 Task: Editing simple light - Title slide.
Action: Mouse moved to (200, 75)
Screenshot: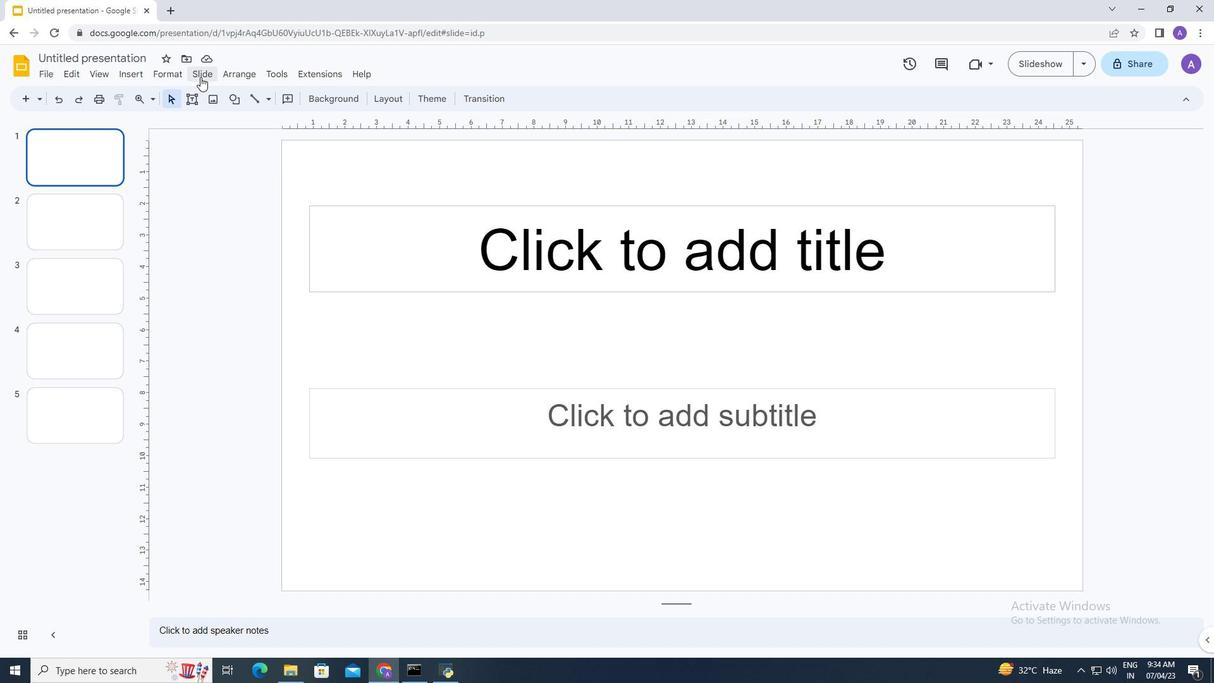 
Action: Mouse pressed left at (200, 75)
Screenshot: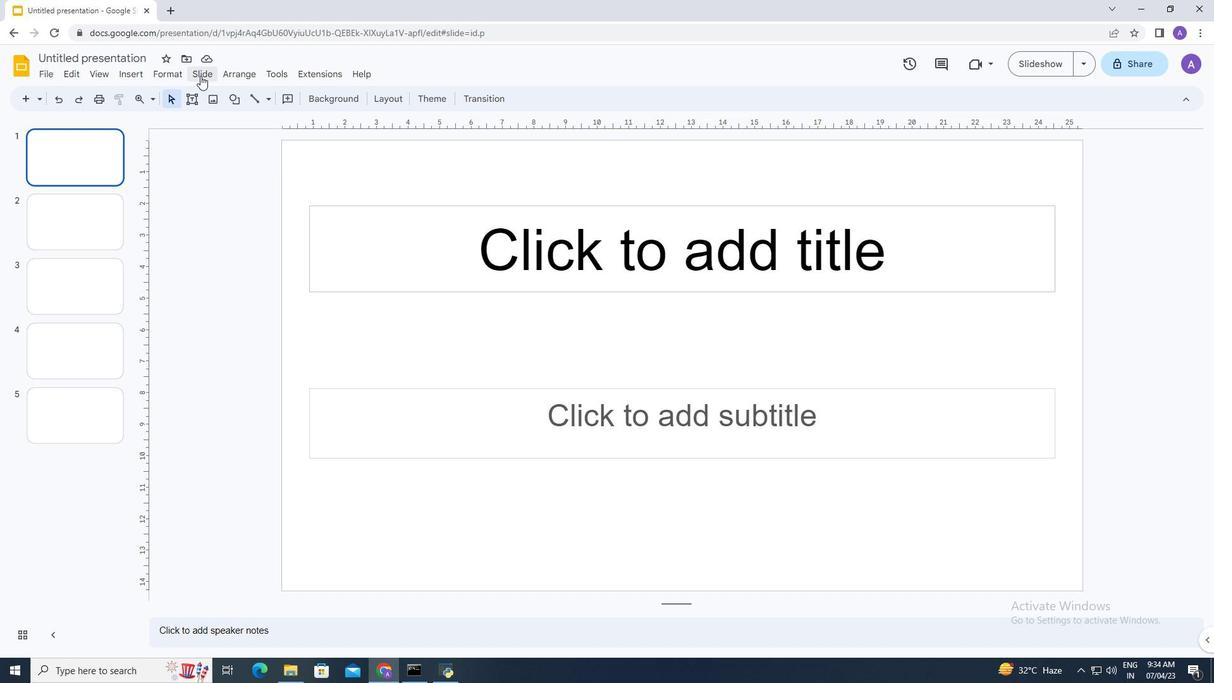 
Action: Mouse moved to (237, 277)
Screenshot: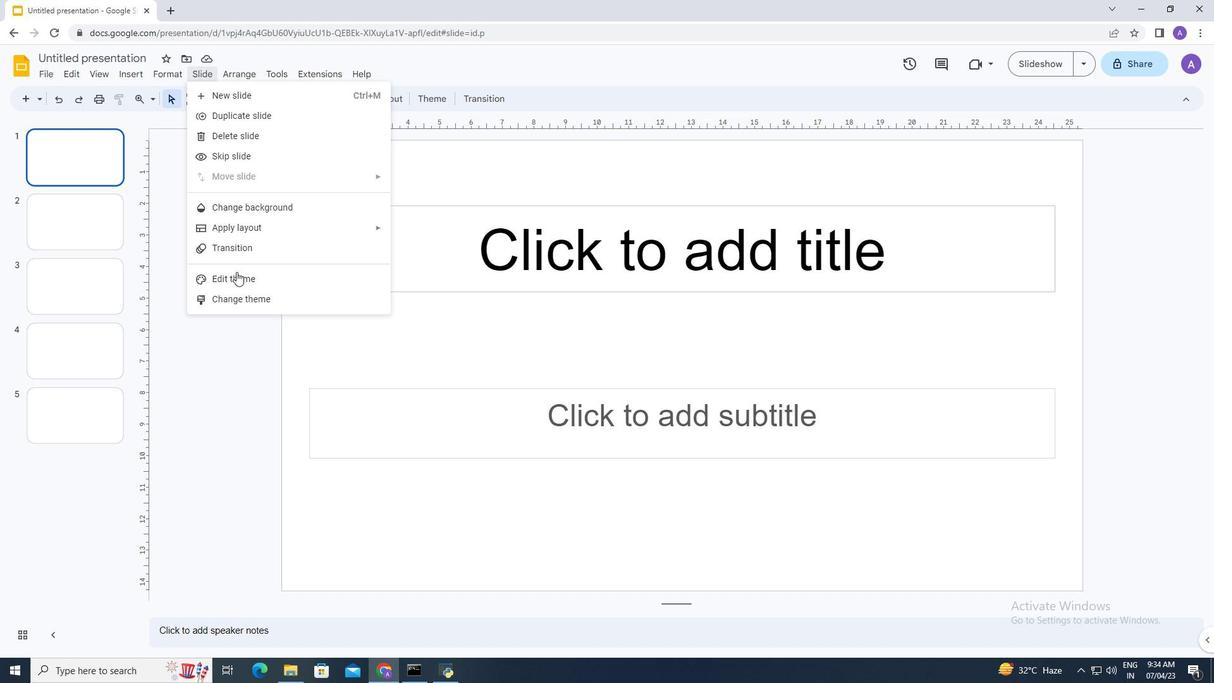 
Action: Mouse pressed left at (237, 277)
Screenshot: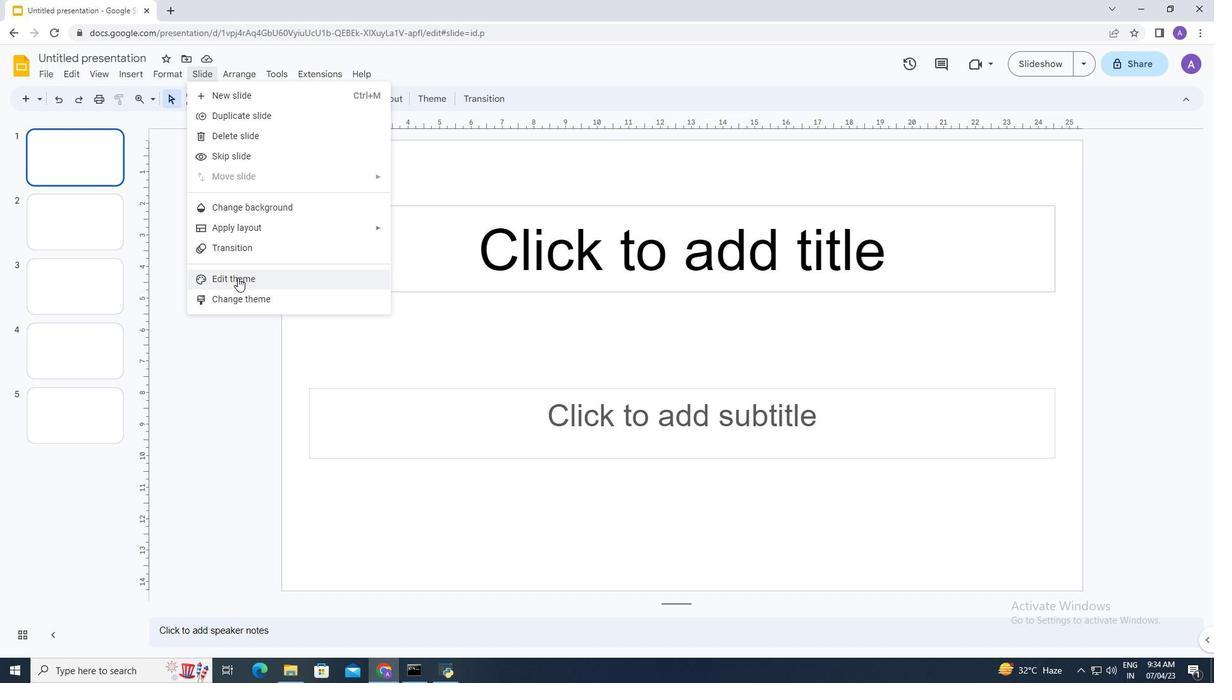 
Action: Mouse moved to (170, 257)
Screenshot: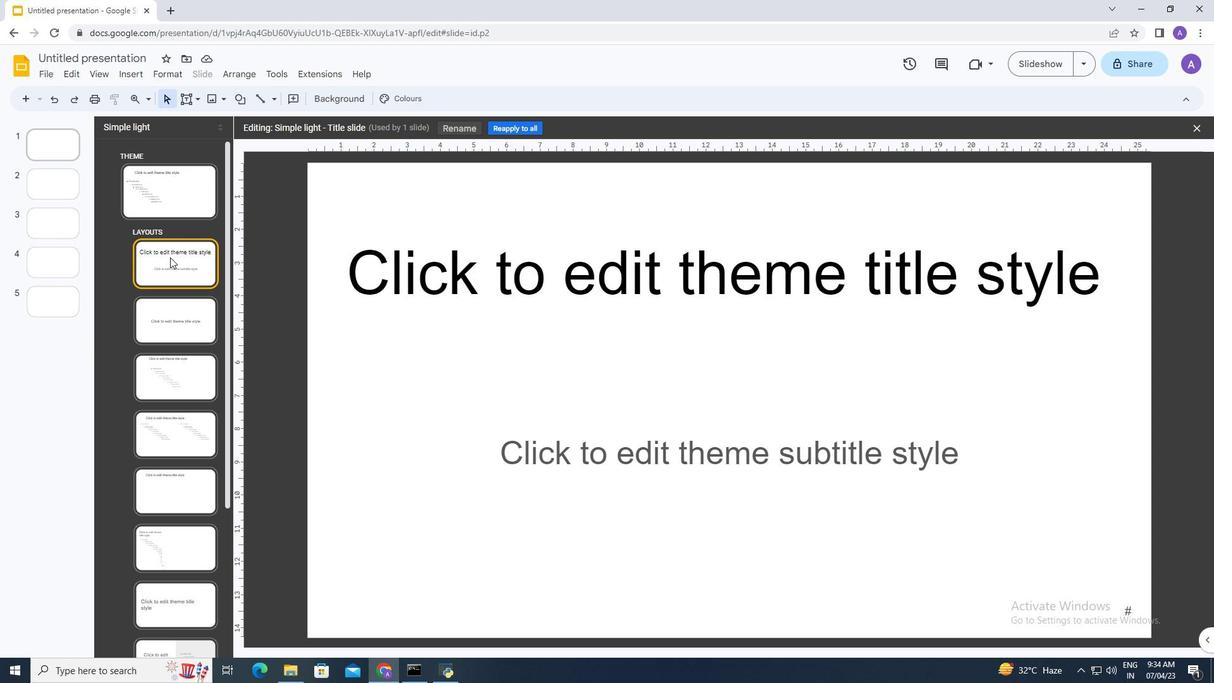 
Action: Mouse pressed left at (170, 257)
Screenshot: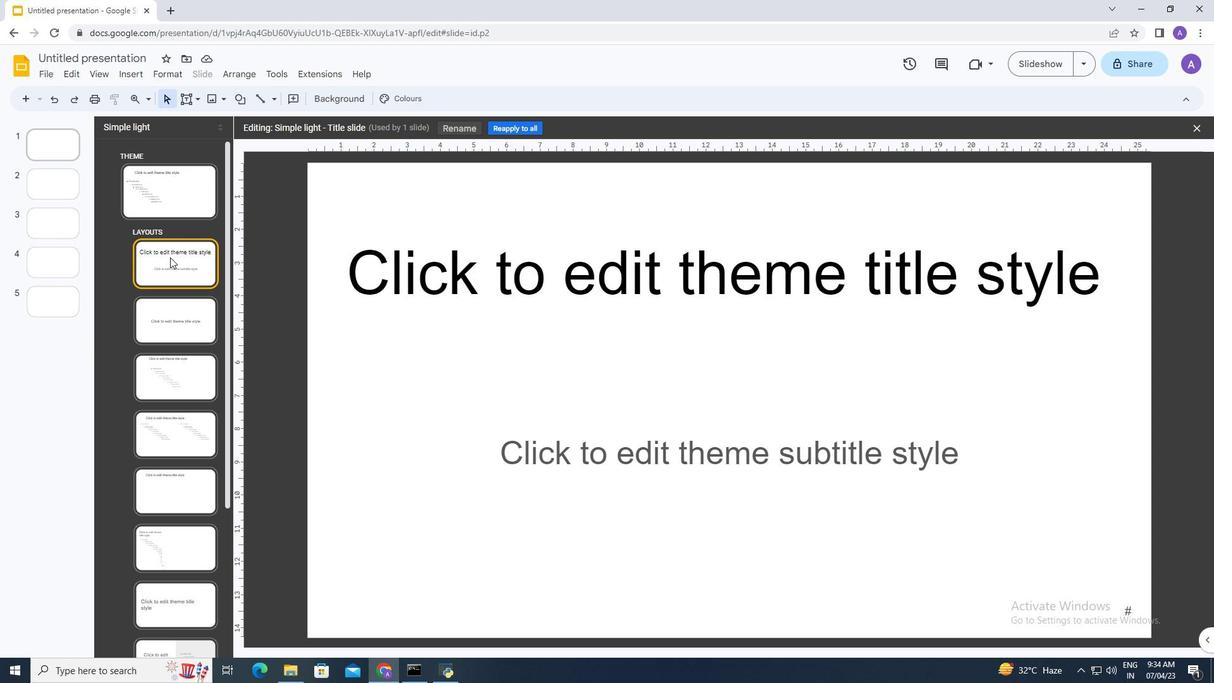 
Action: Mouse moved to (658, 280)
Screenshot: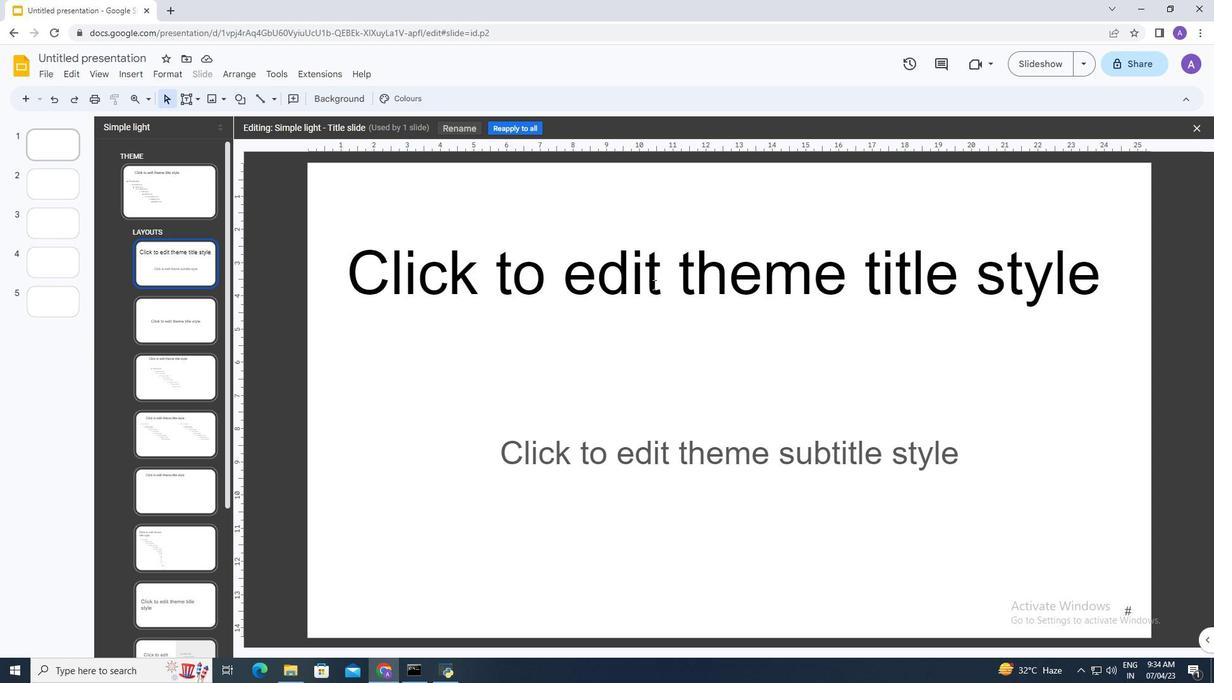 
Action: Mouse pressed left at (658, 280)
Screenshot: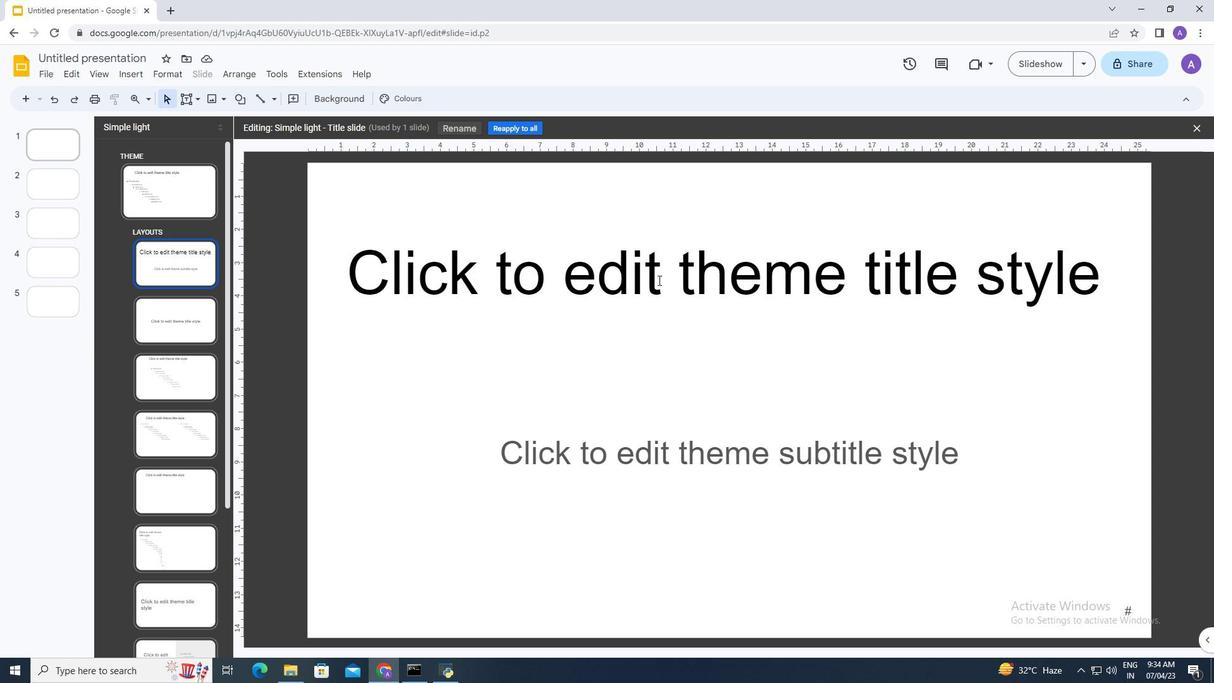 
Action: Mouse moved to (328, 266)
Screenshot: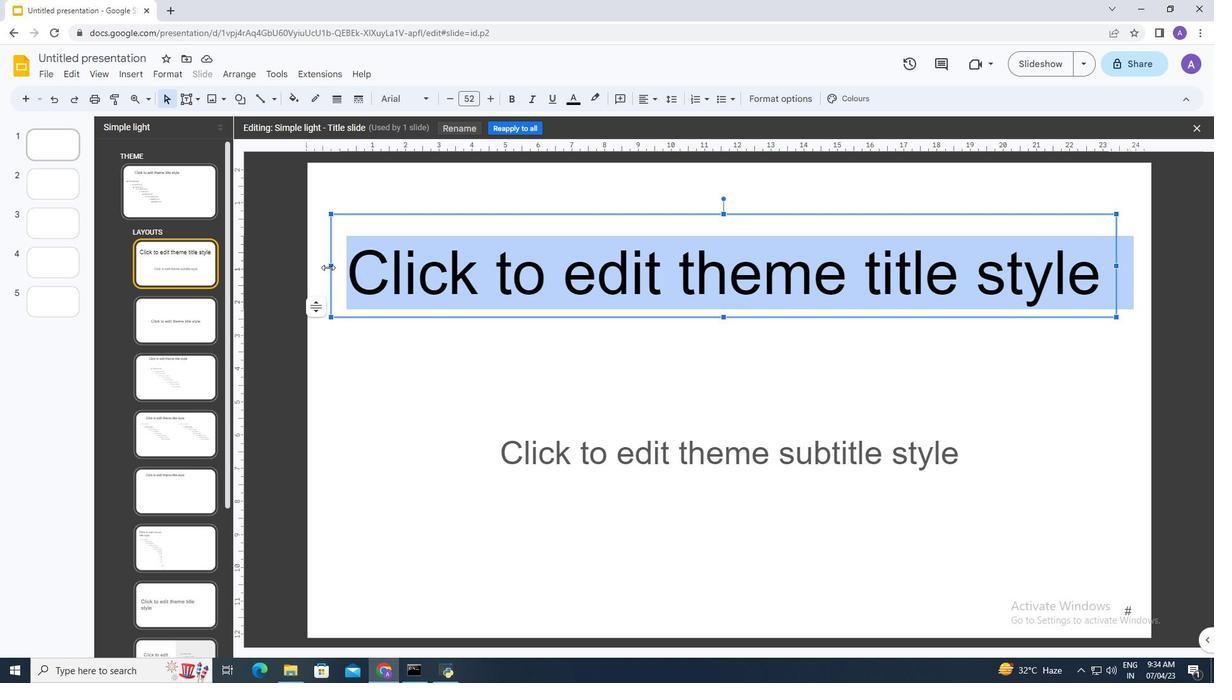 
Action: Mouse pressed left at (328, 266)
Screenshot: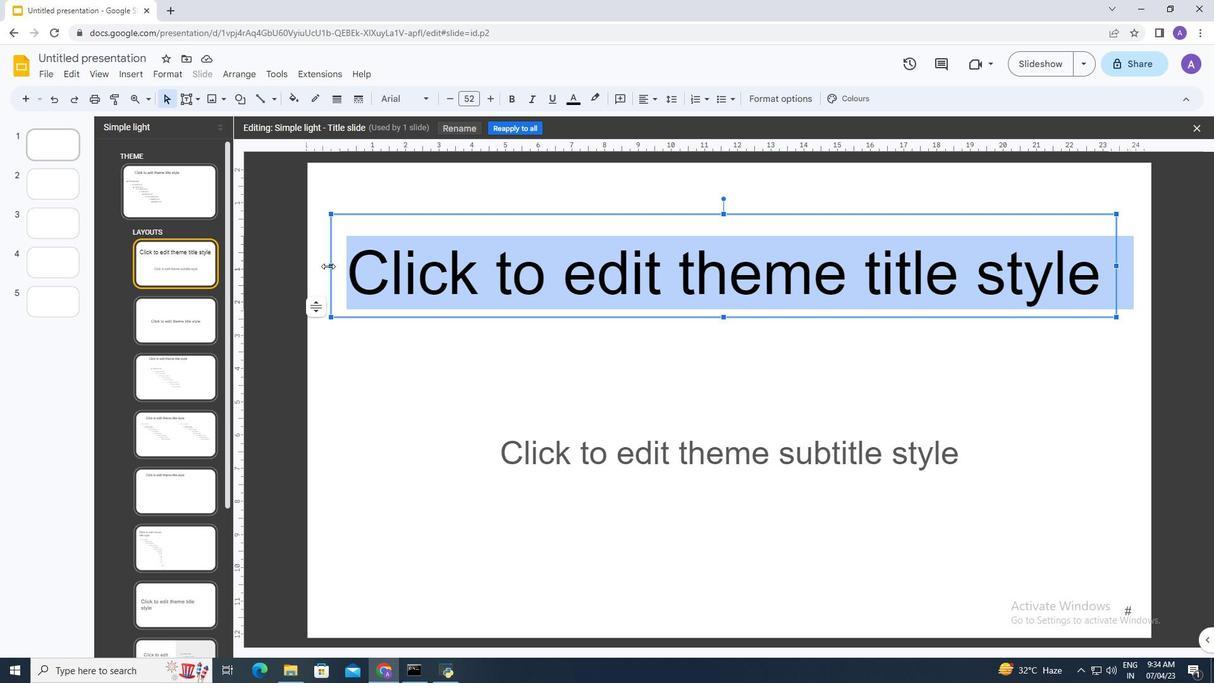 
Action: Mouse moved to (762, 210)
Screenshot: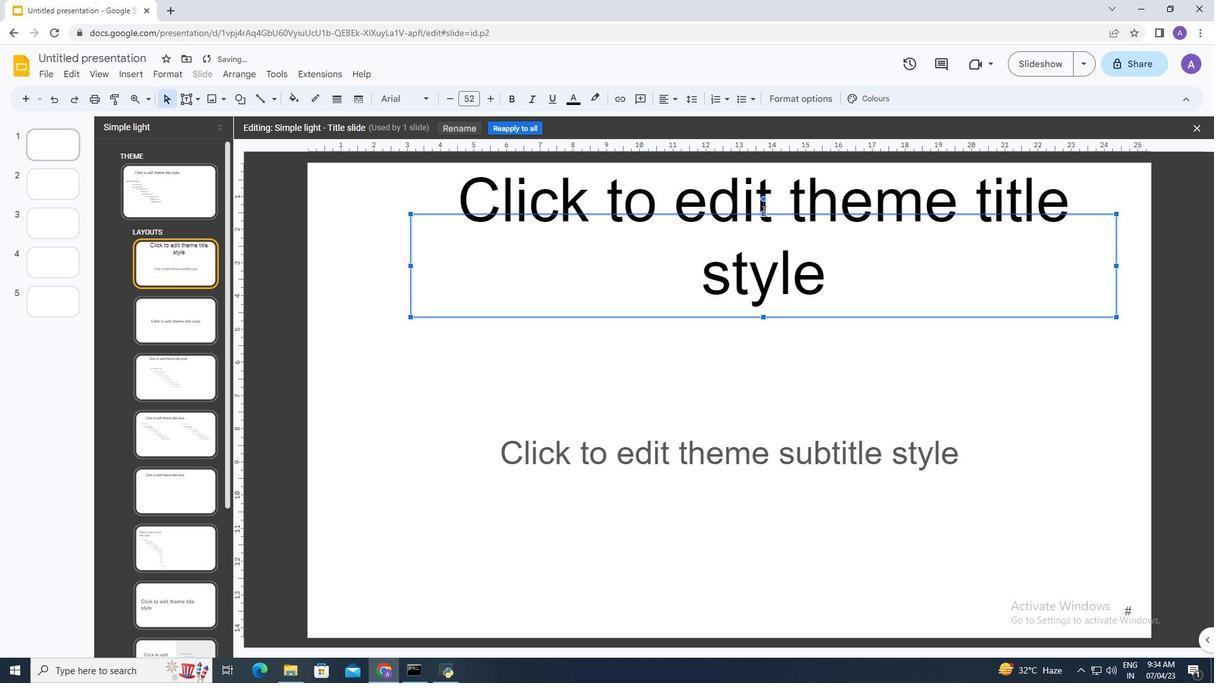 
Action: Mouse pressed left at (762, 210)
Screenshot: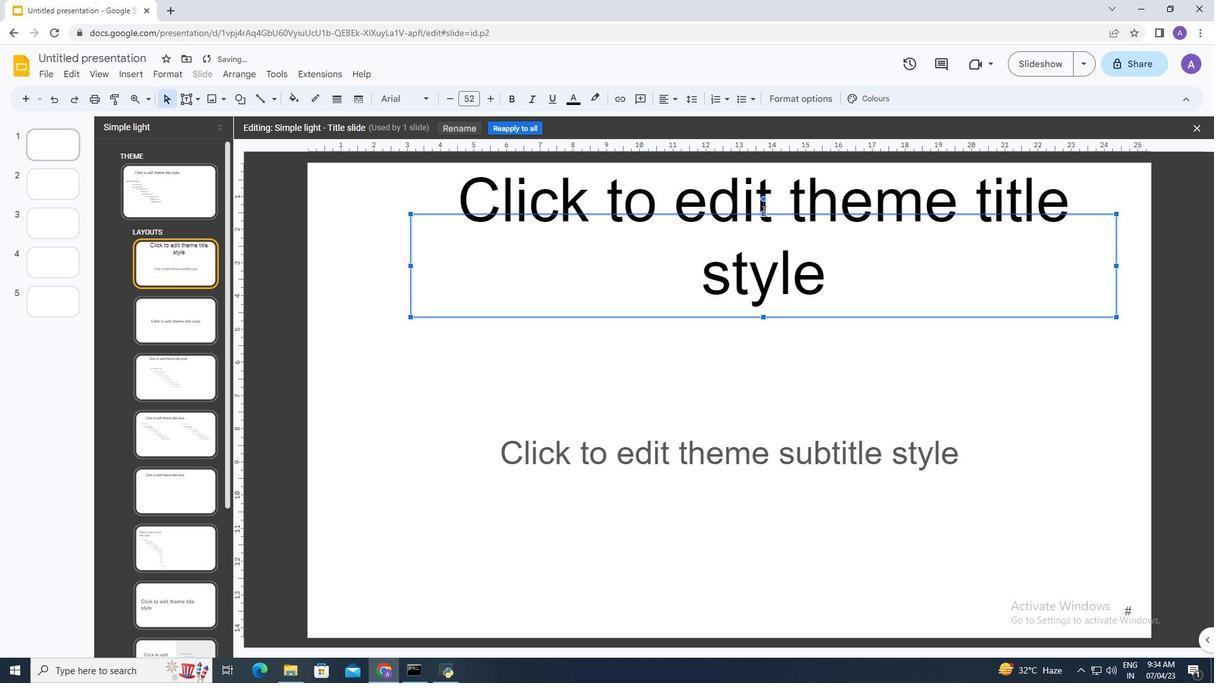 
Action: Mouse moved to (1118, 265)
Screenshot: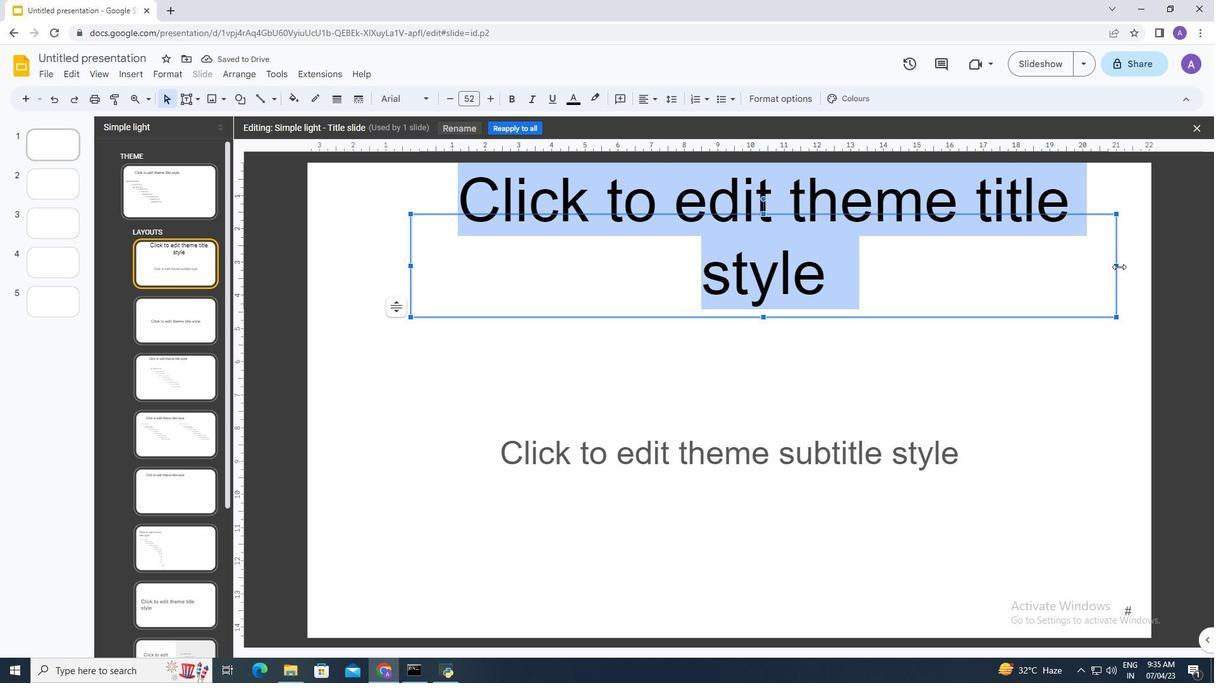 
Action: Mouse pressed left at (1118, 265)
Screenshot: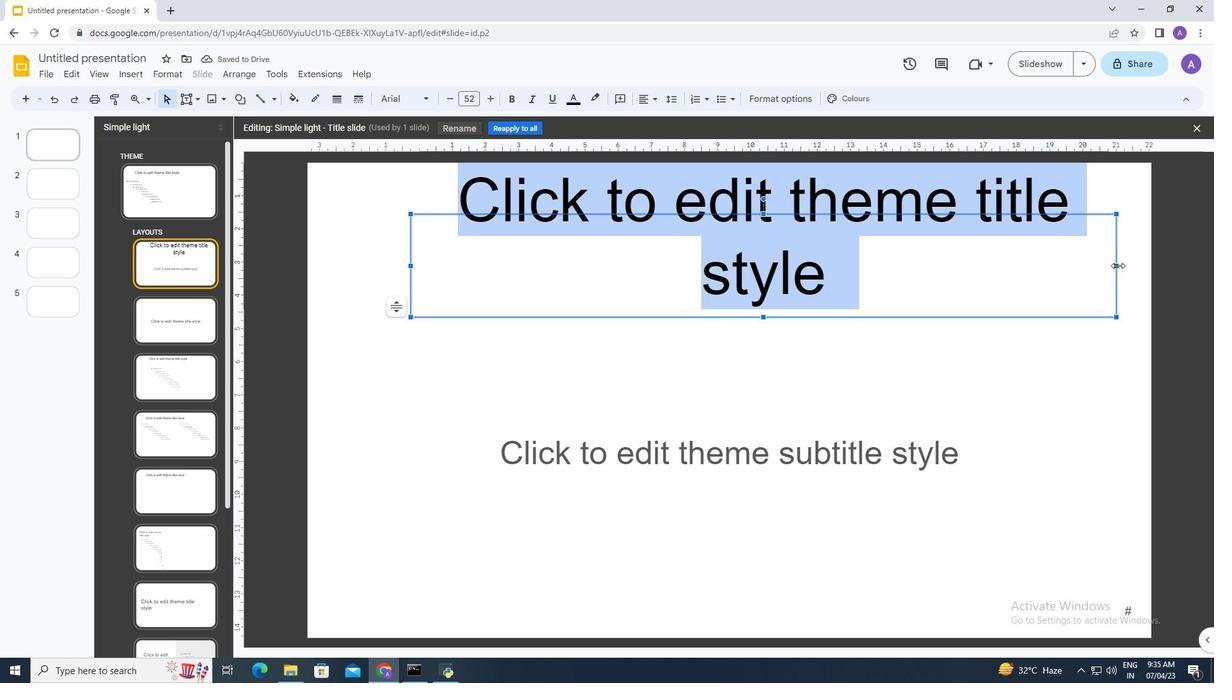 
Action: Mouse moved to (736, 317)
Screenshot: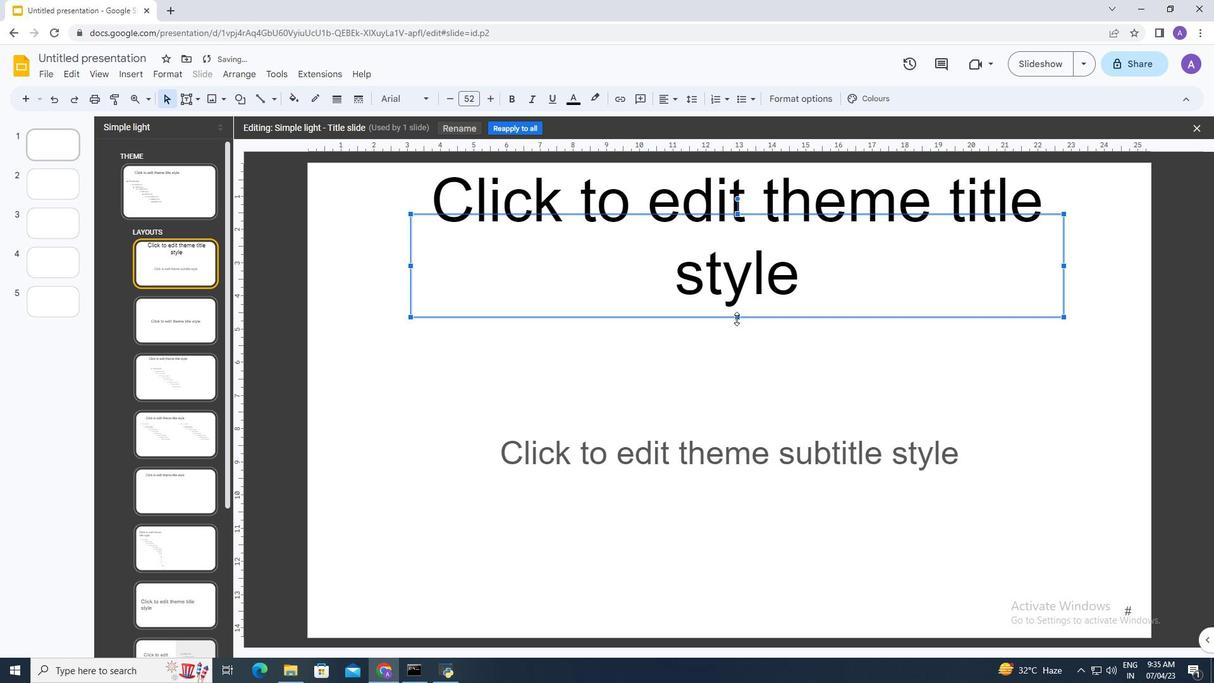 
Action: Mouse pressed left at (736, 317)
Screenshot: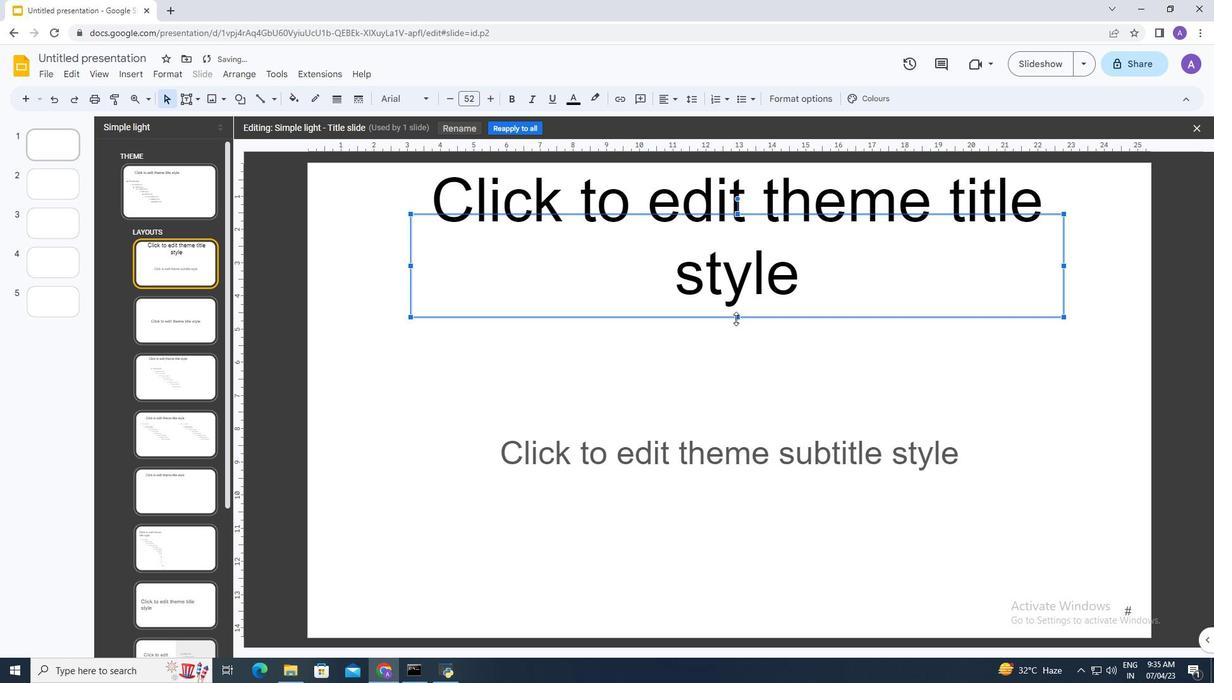
Action: Mouse moved to (412, 258)
Screenshot: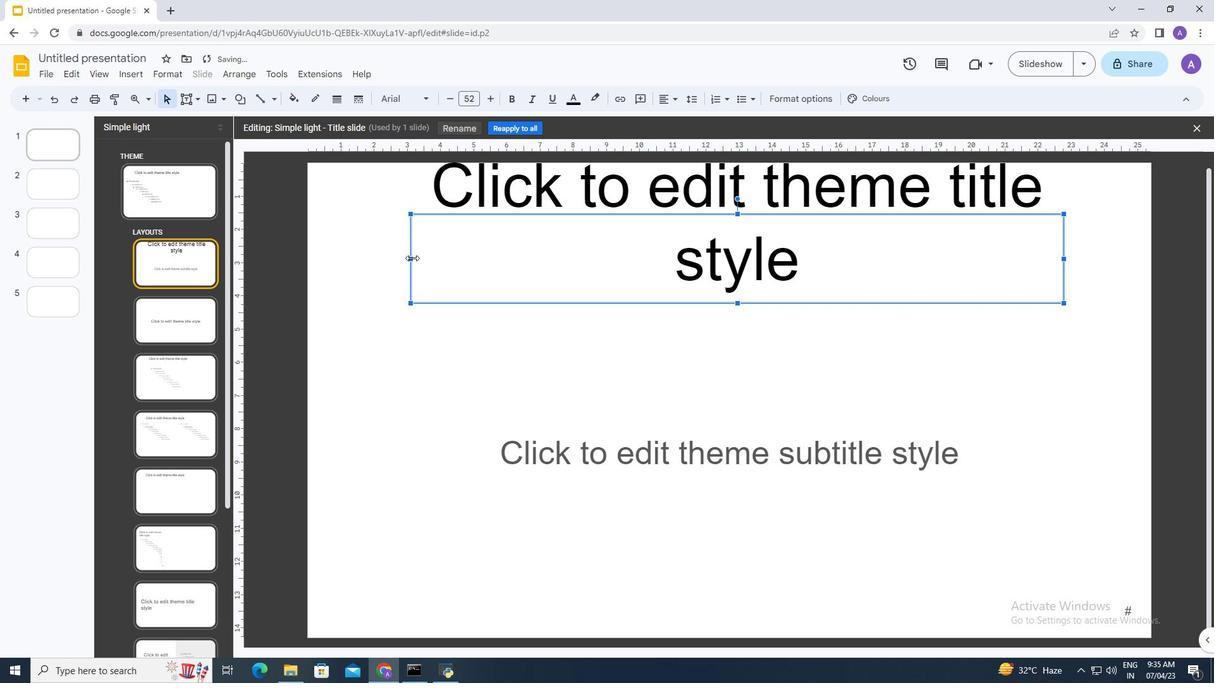 
Action: Mouse pressed left at (412, 258)
Screenshot: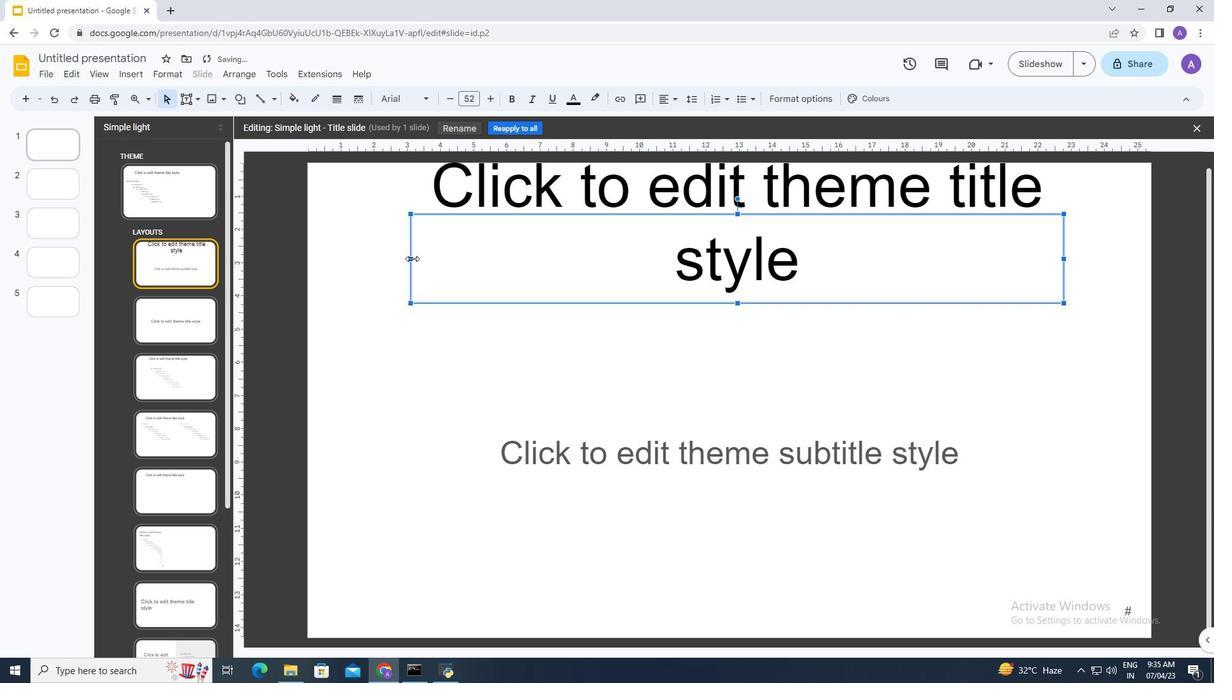 
Action: Mouse moved to (1064, 259)
Screenshot: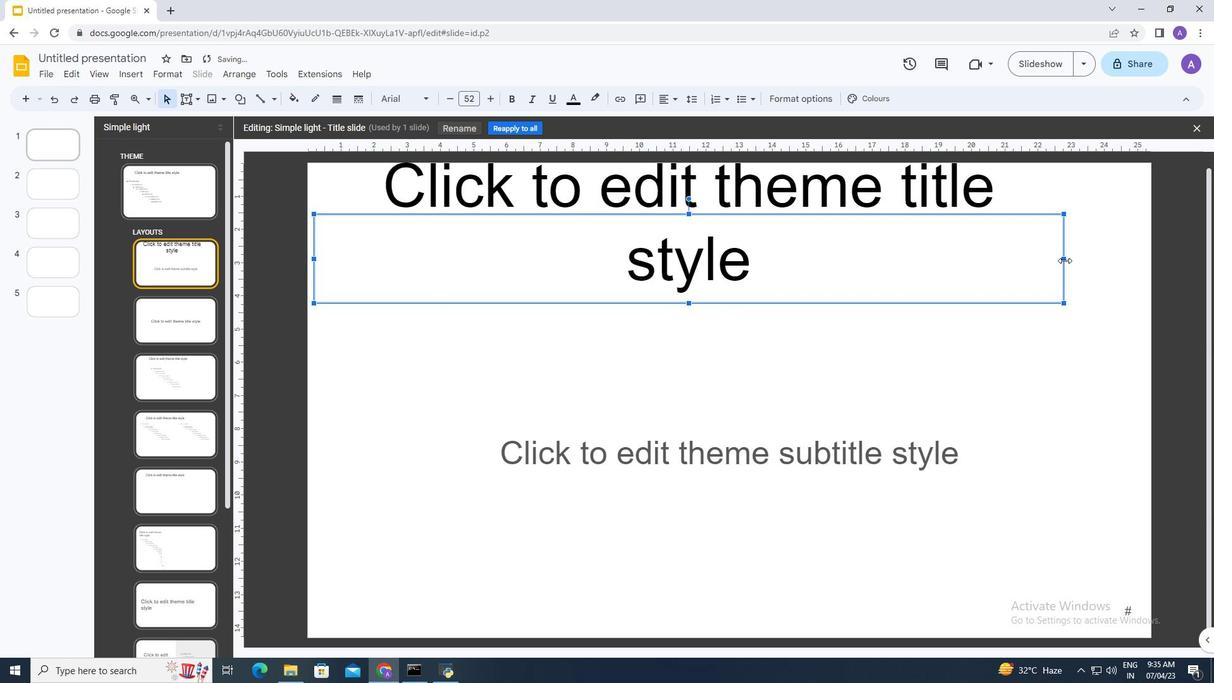 
Action: Mouse pressed left at (1064, 259)
Screenshot: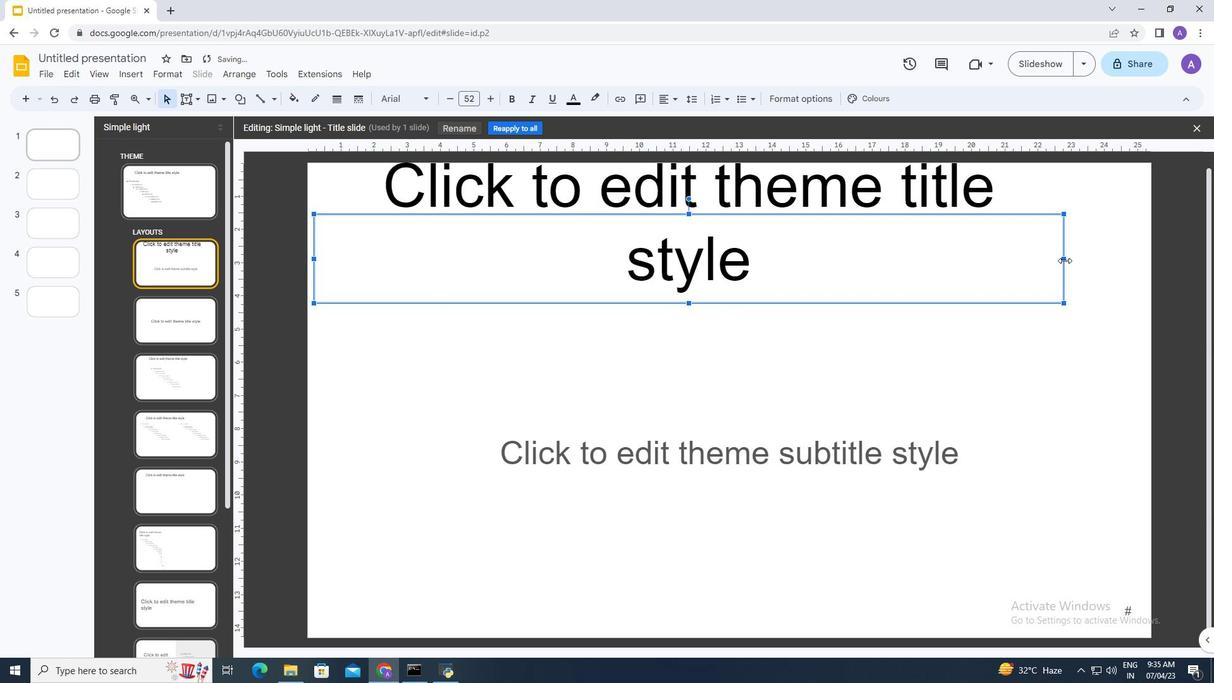 
Action: Mouse moved to (636, 259)
Screenshot: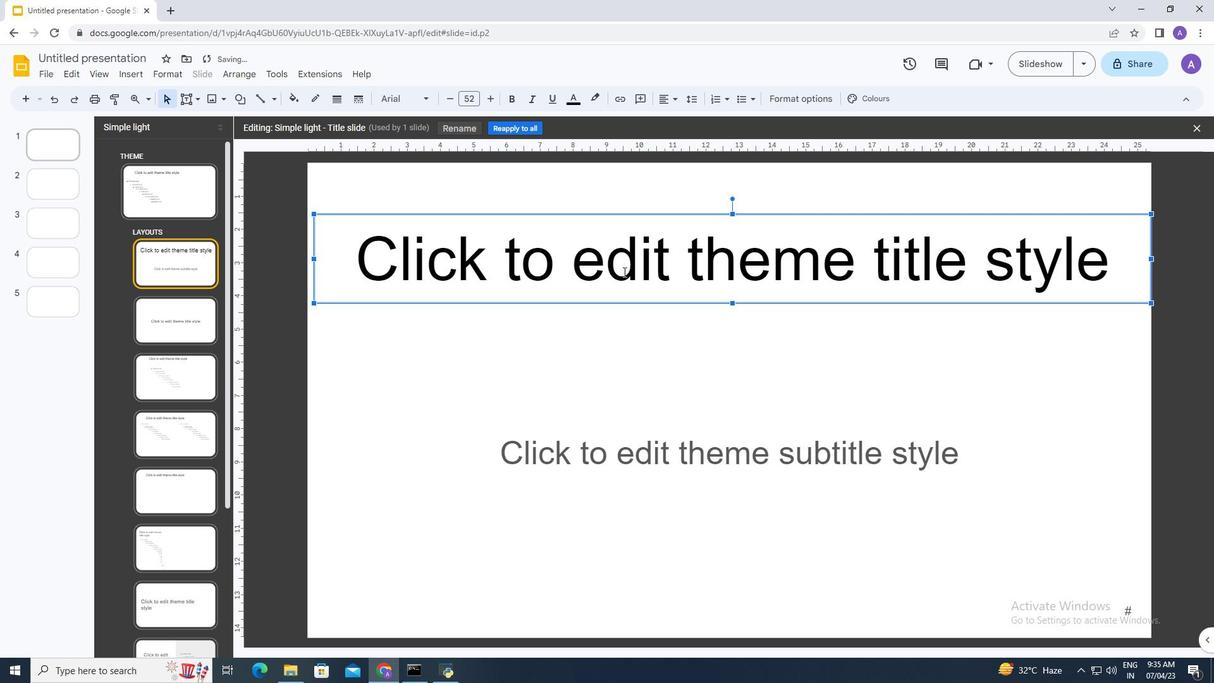 
Action: Mouse pressed left at (636, 259)
Screenshot: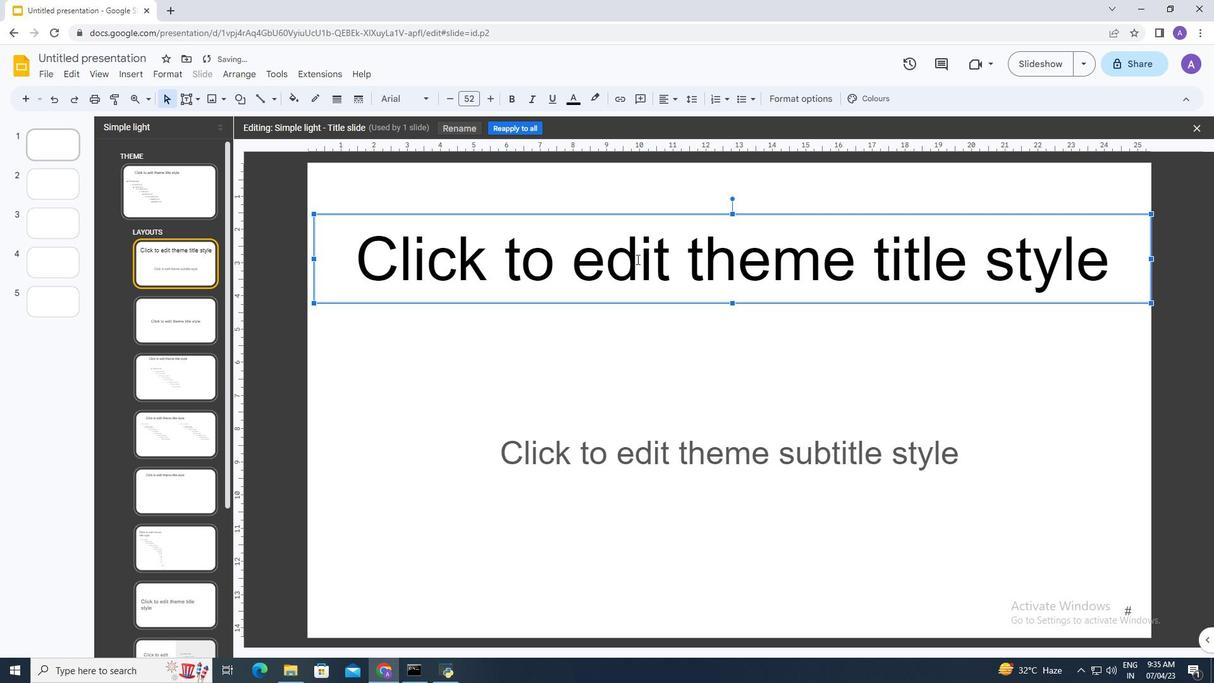 
Action: Mouse moved to (636, 424)
Screenshot: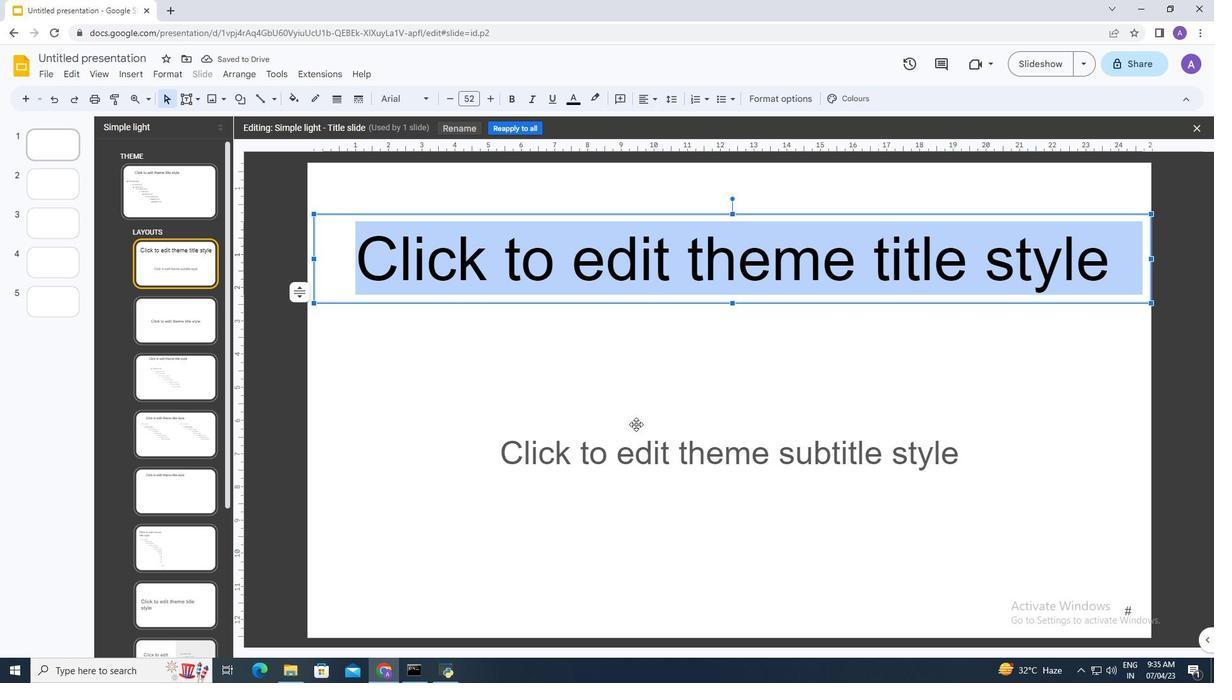 
